 Task: Enable "Require signed commits" for the new branch protection rule in the 'JS' repository.
Action: Mouse moved to (1057, 167)
Screenshot: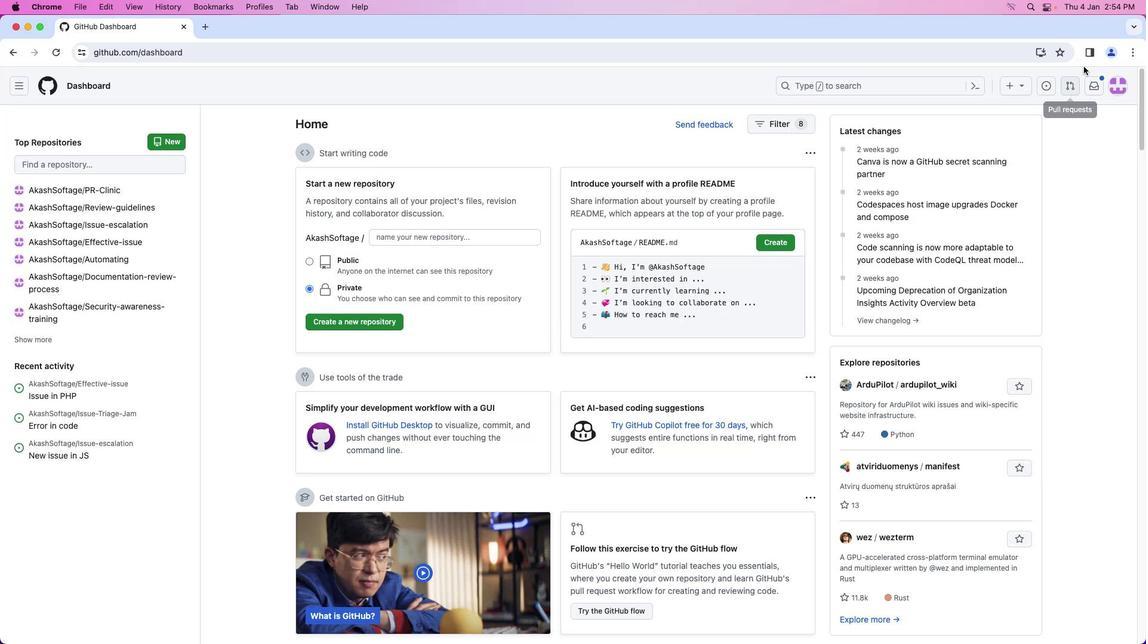 
Action: Mouse pressed left at (1057, 167)
Screenshot: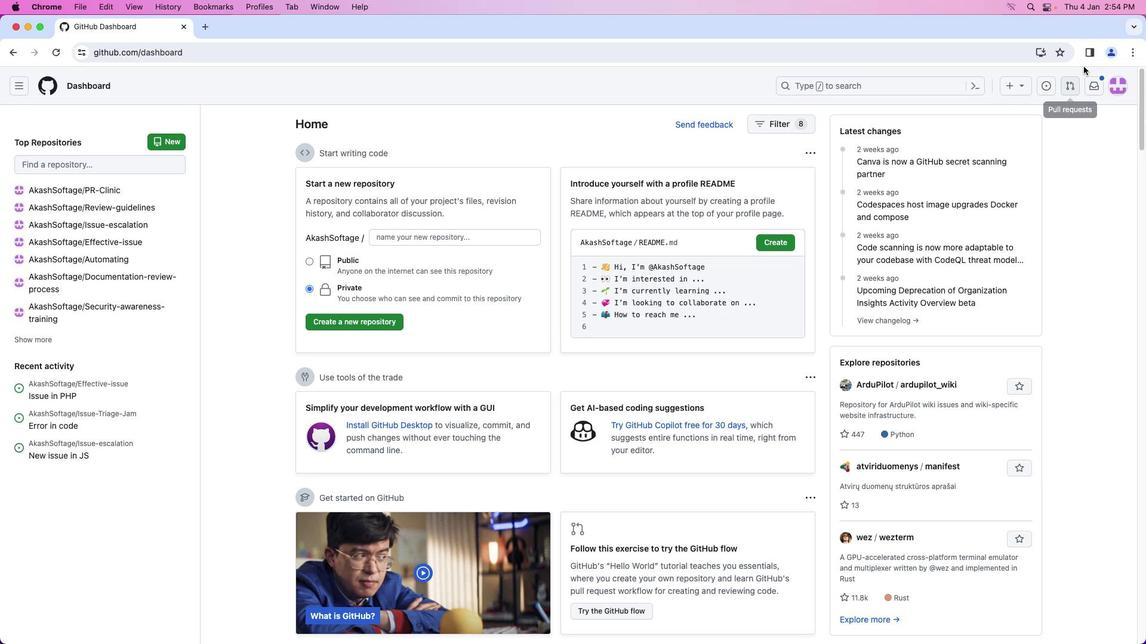 
Action: Mouse moved to (1115, 81)
Screenshot: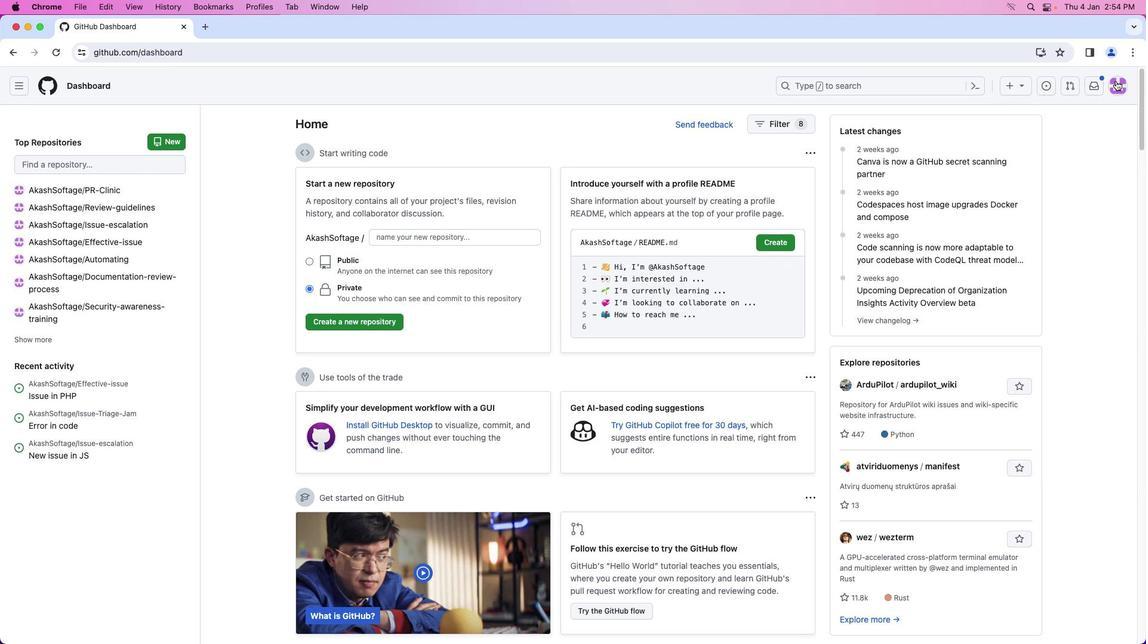 
Action: Mouse pressed left at (1115, 81)
Screenshot: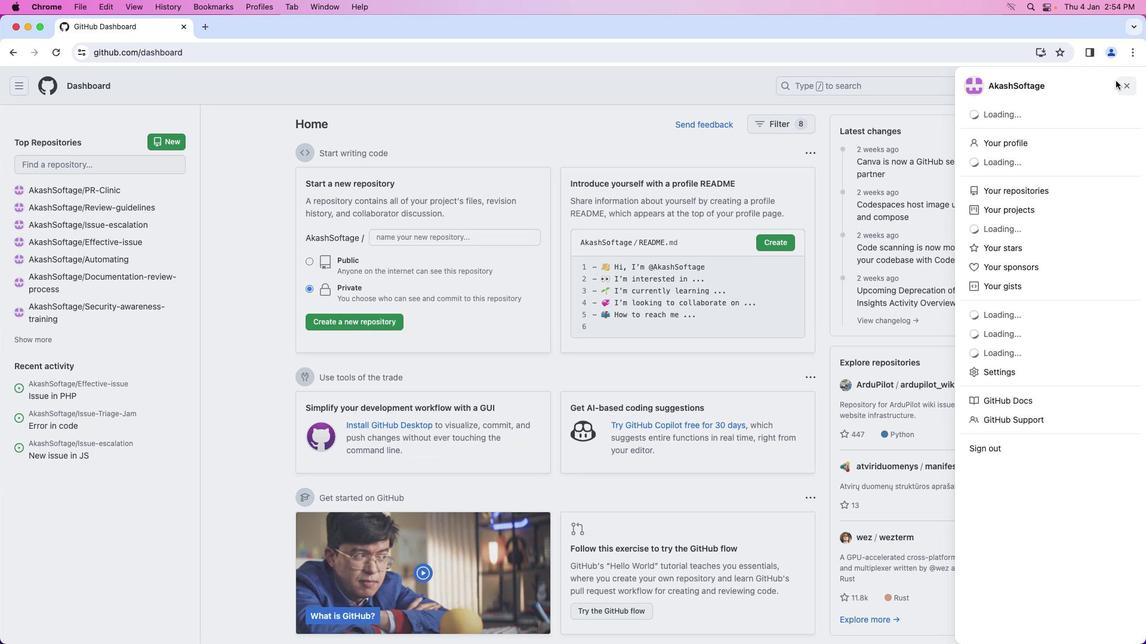 
Action: Mouse moved to (1046, 193)
Screenshot: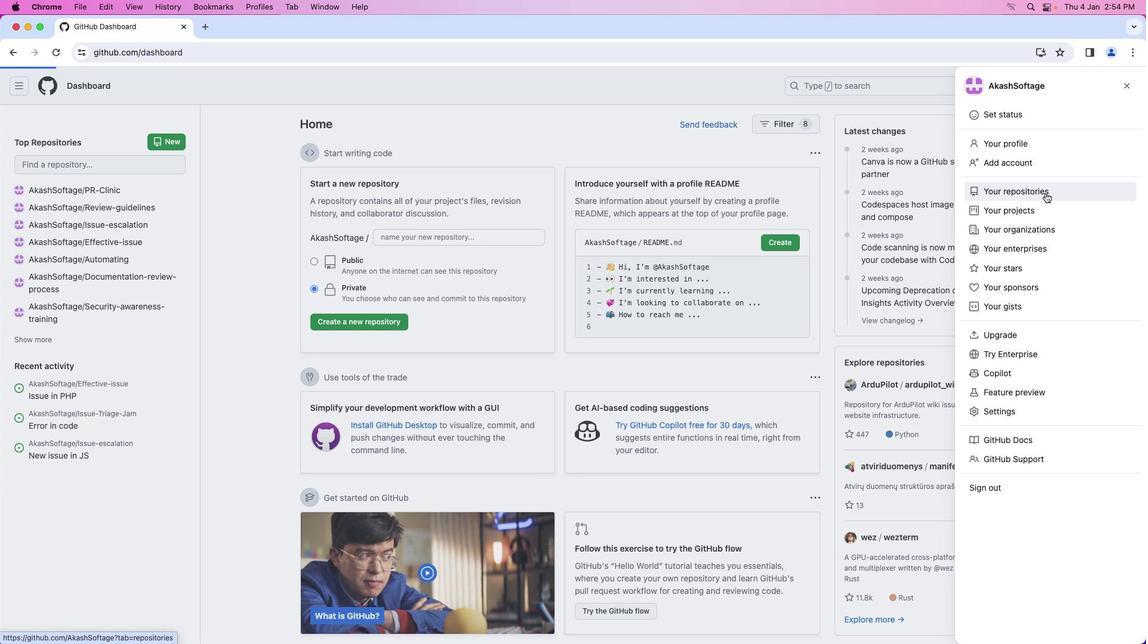 
Action: Mouse pressed left at (1046, 193)
Screenshot: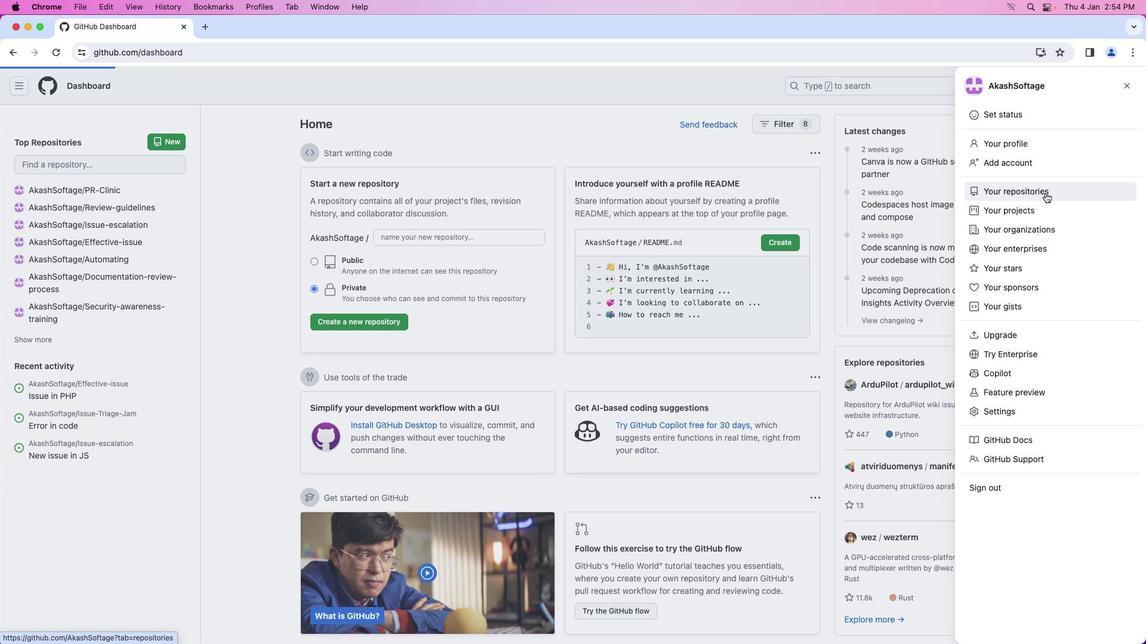 
Action: Mouse moved to (405, 197)
Screenshot: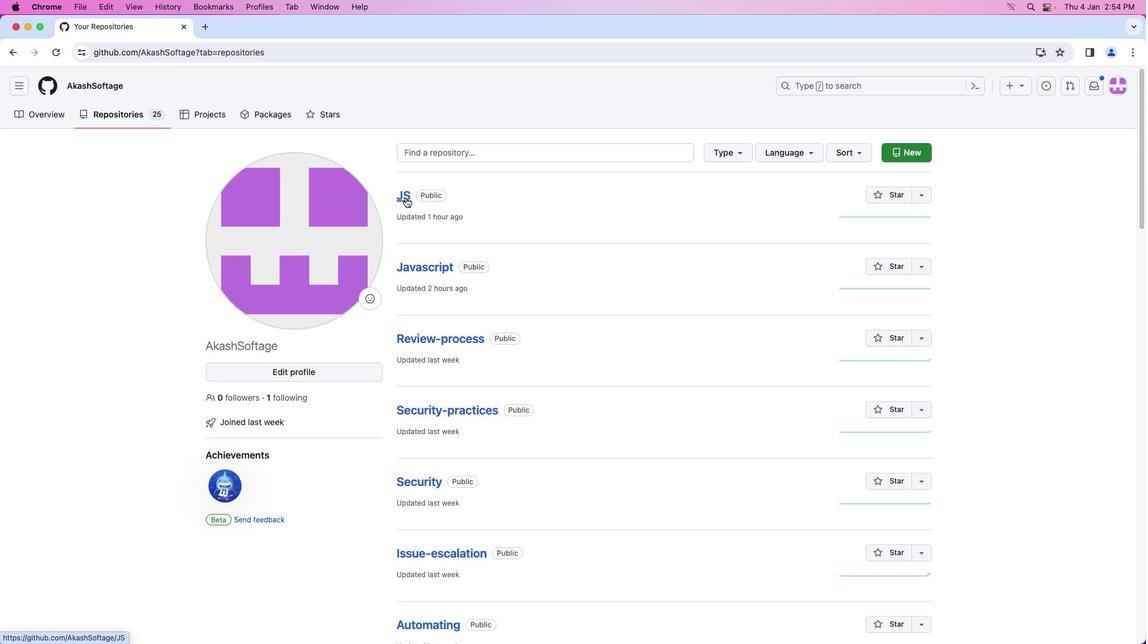 
Action: Mouse pressed left at (405, 197)
Screenshot: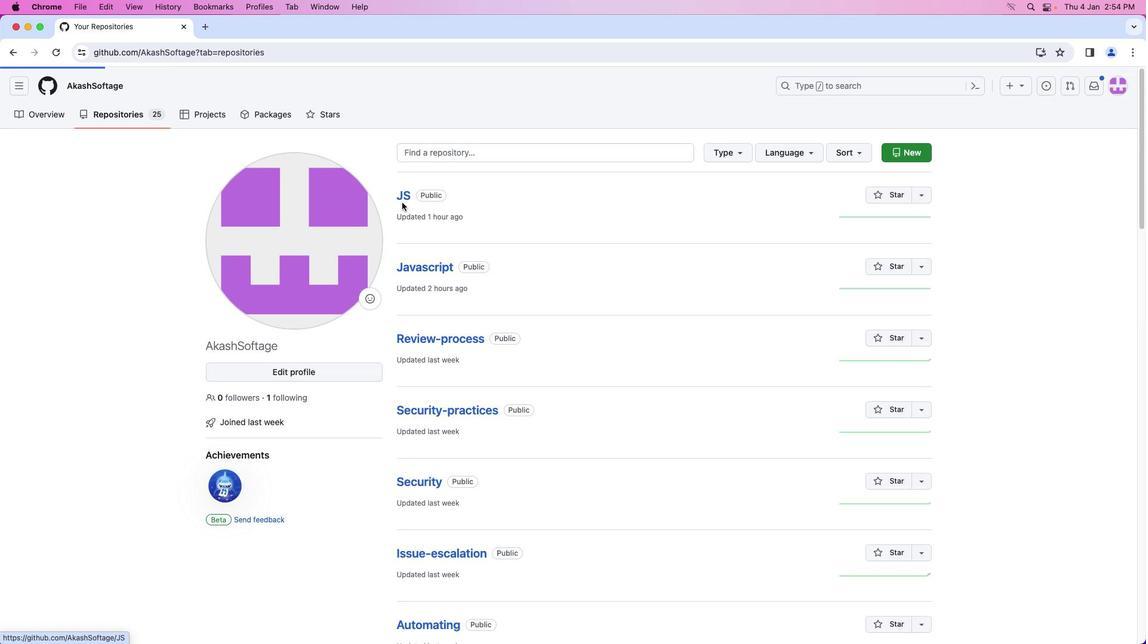 
Action: Mouse moved to (503, 121)
Screenshot: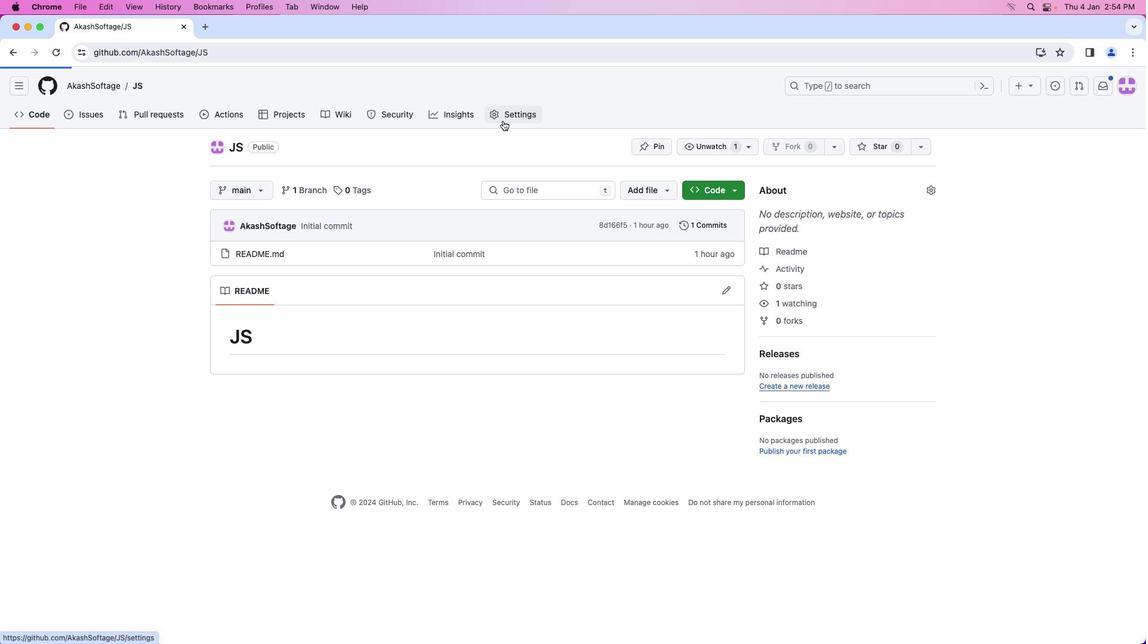 
Action: Mouse pressed left at (503, 121)
Screenshot: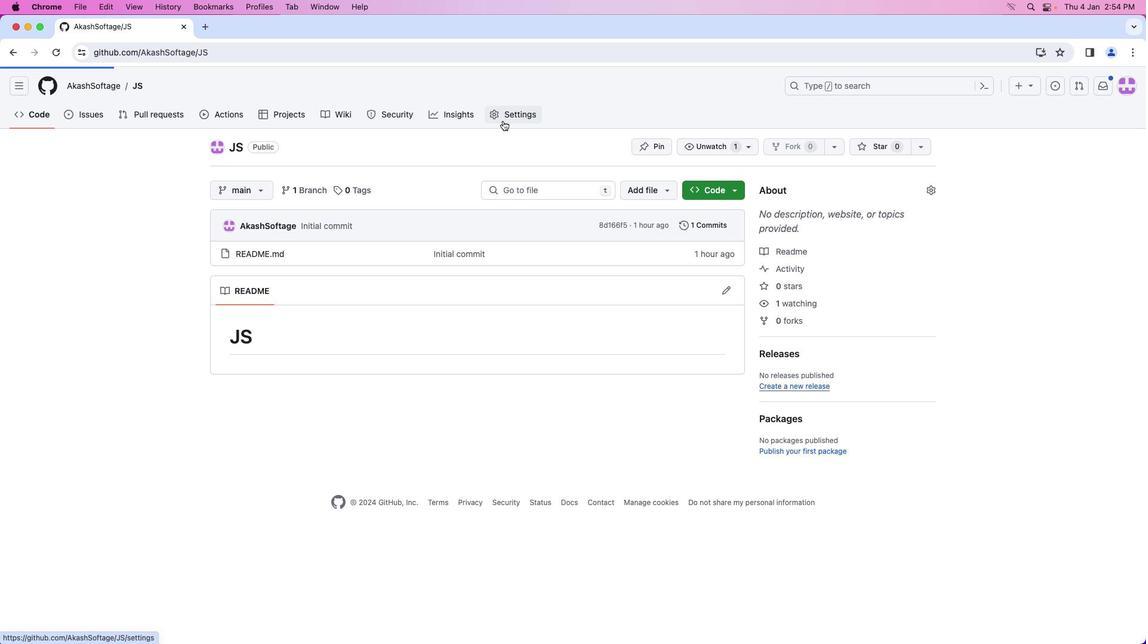
Action: Mouse moved to (271, 268)
Screenshot: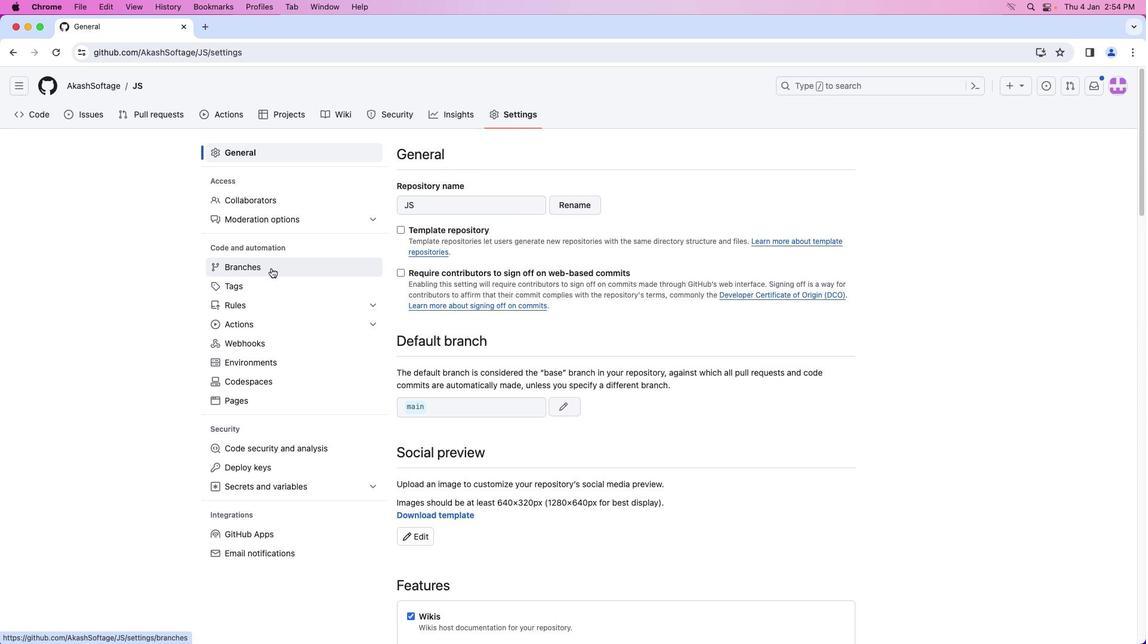
Action: Mouse pressed left at (271, 268)
Screenshot: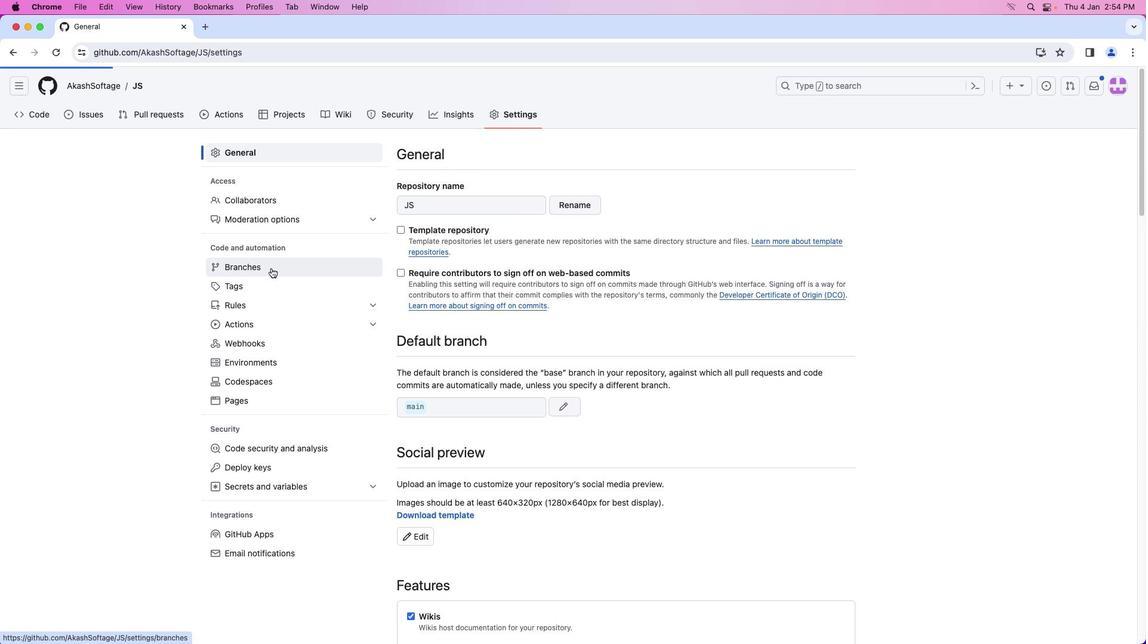 
Action: Mouse moved to (463, 236)
Screenshot: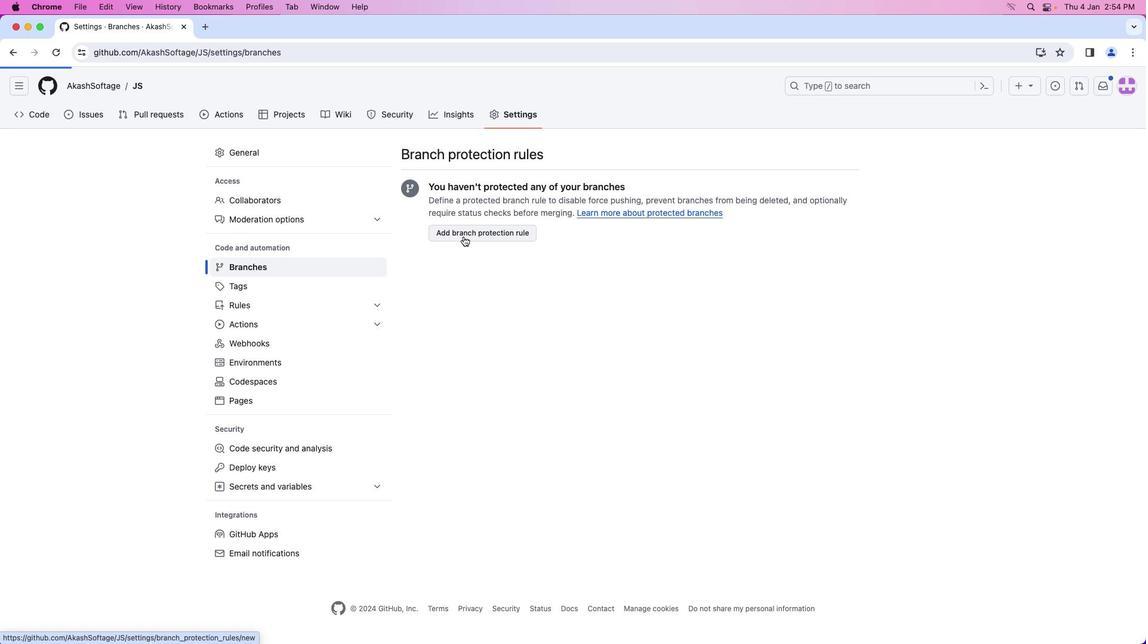 
Action: Mouse pressed left at (463, 236)
Screenshot: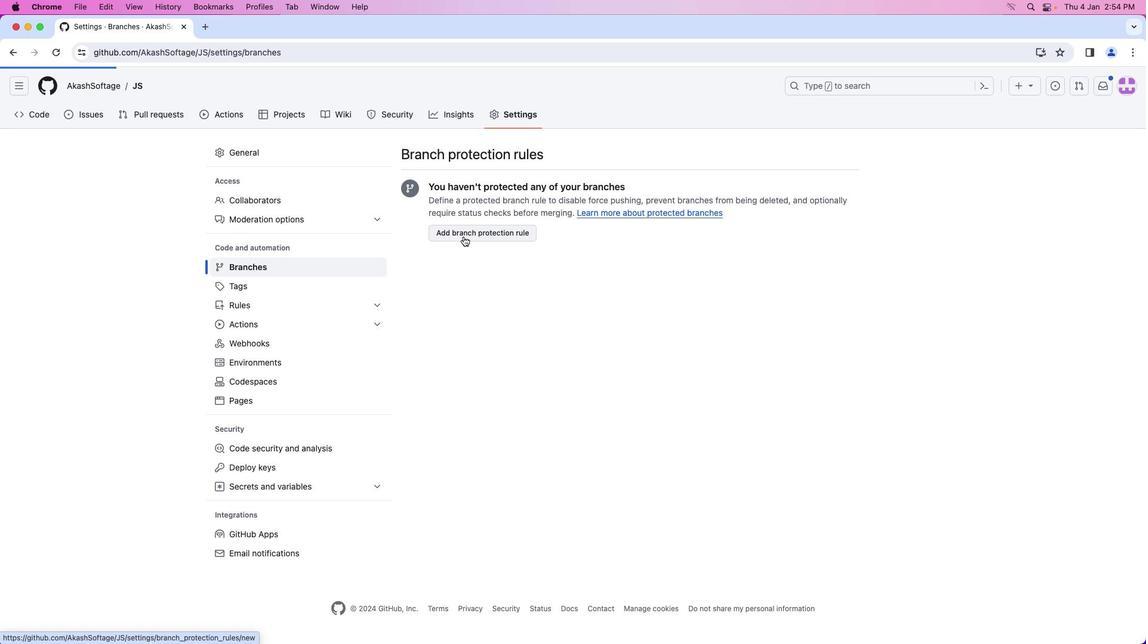 
Action: Mouse moved to (476, 324)
Screenshot: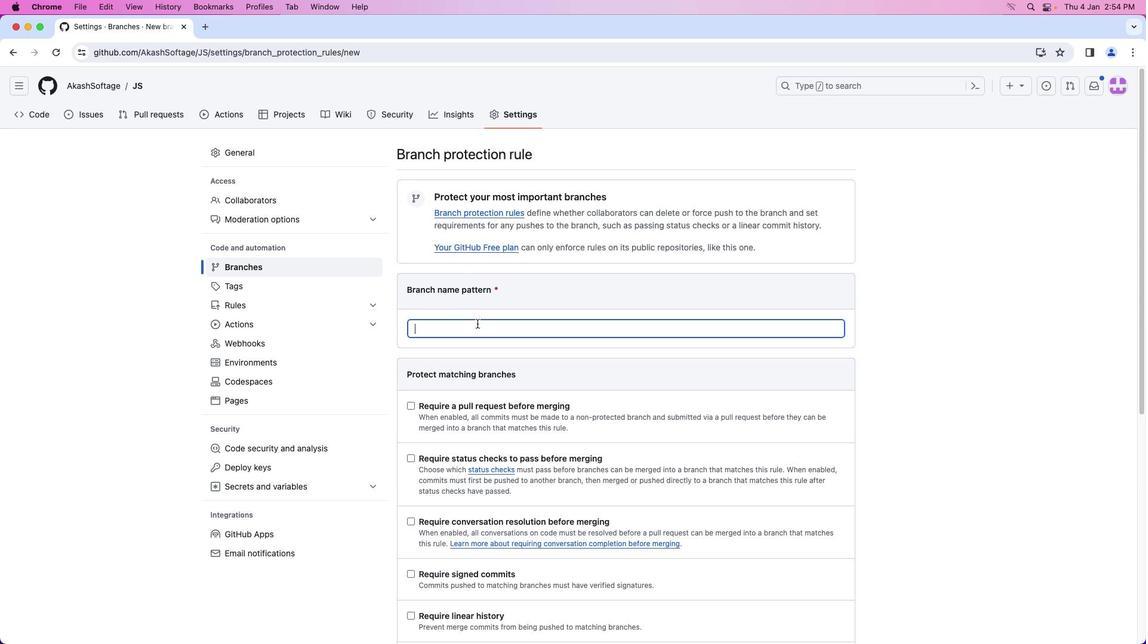 
Action: Mouse pressed left at (476, 324)
Screenshot: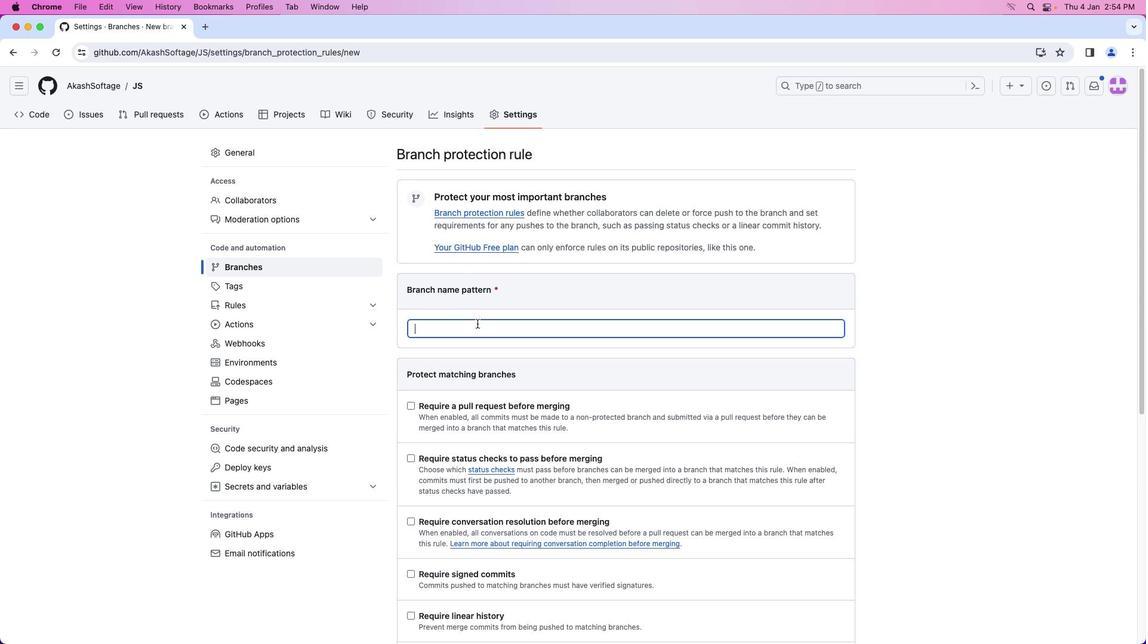 
Action: Key pressed 'h''i''g''h'
Screenshot: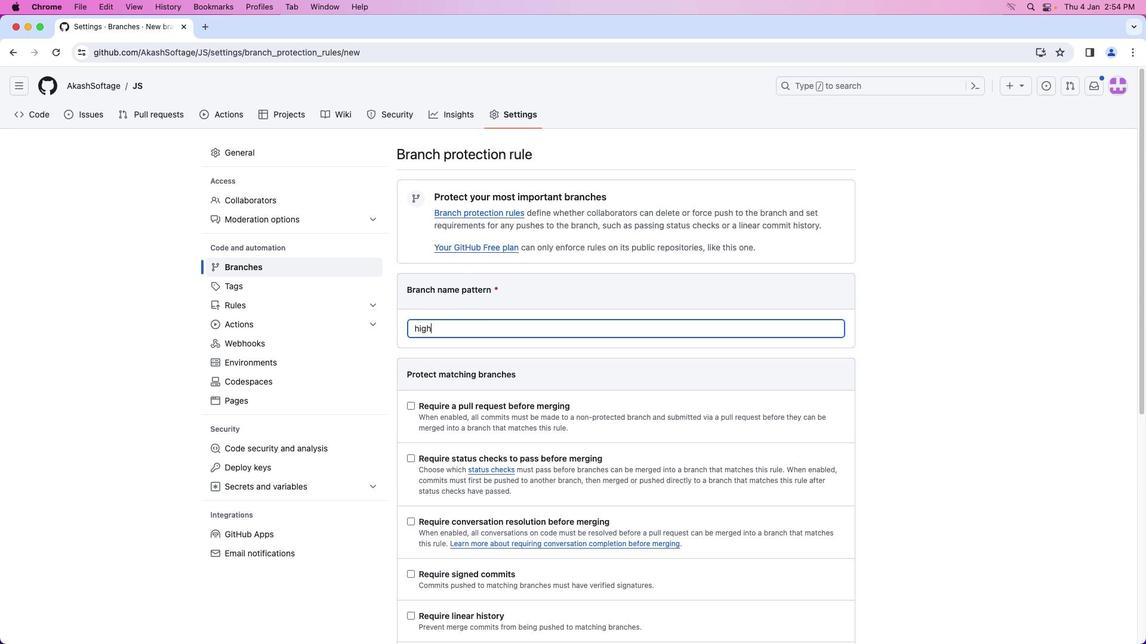 
Action: Mouse moved to (705, 428)
Screenshot: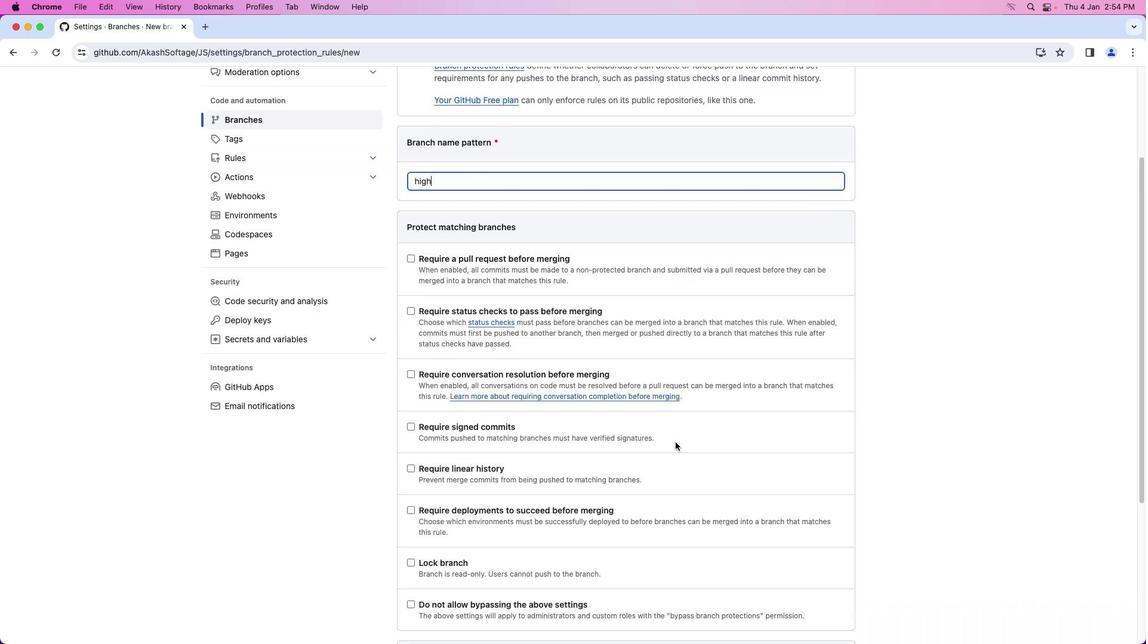 
Action: Mouse scrolled (705, 428) with delta (0, 0)
Screenshot: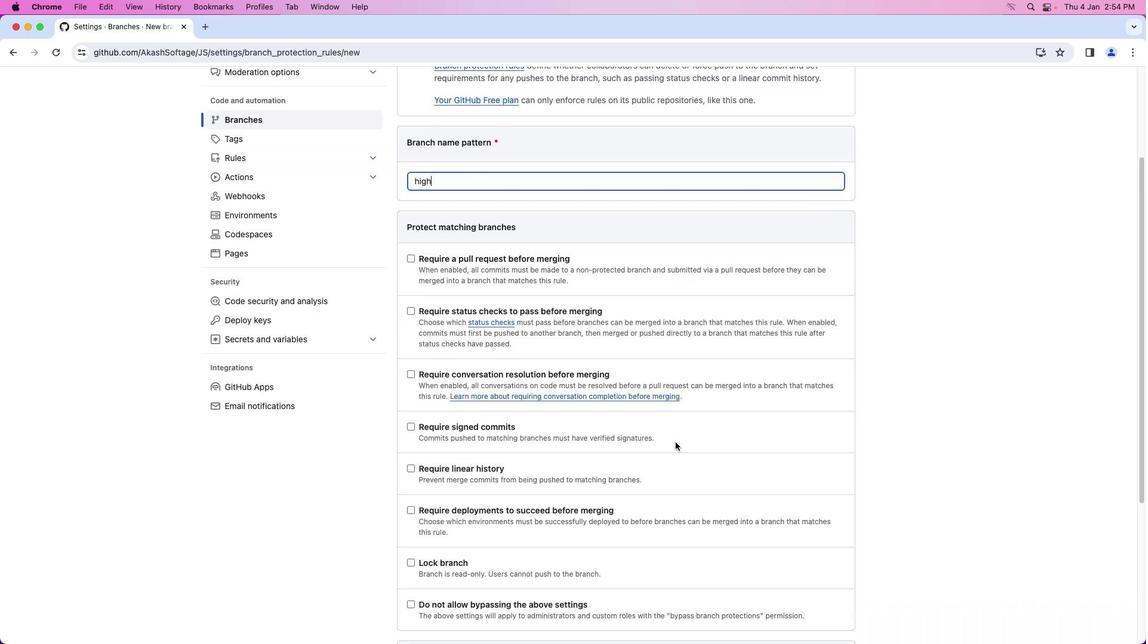 
Action: Mouse moved to (689, 437)
Screenshot: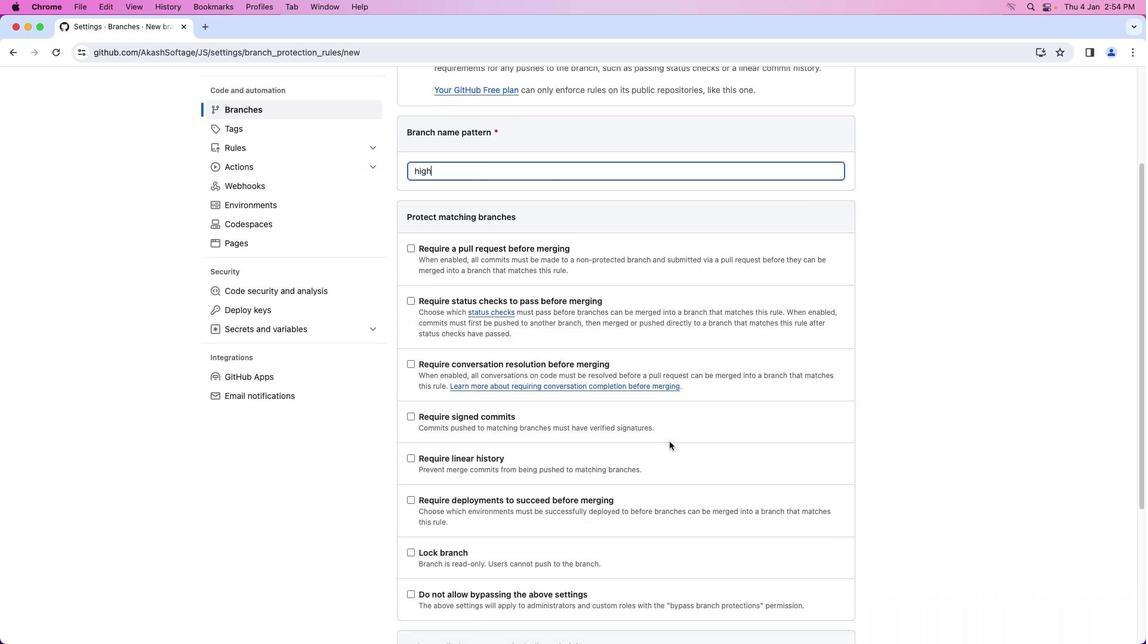 
Action: Mouse scrolled (689, 437) with delta (0, 0)
Screenshot: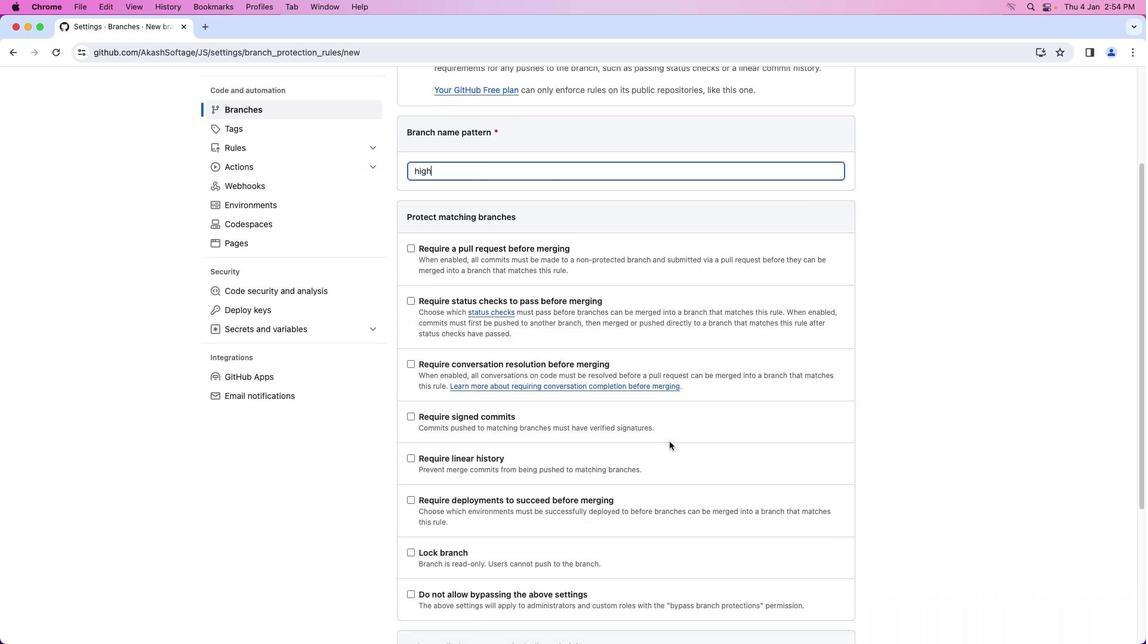 
Action: Mouse moved to (682, 441)
Screenshot: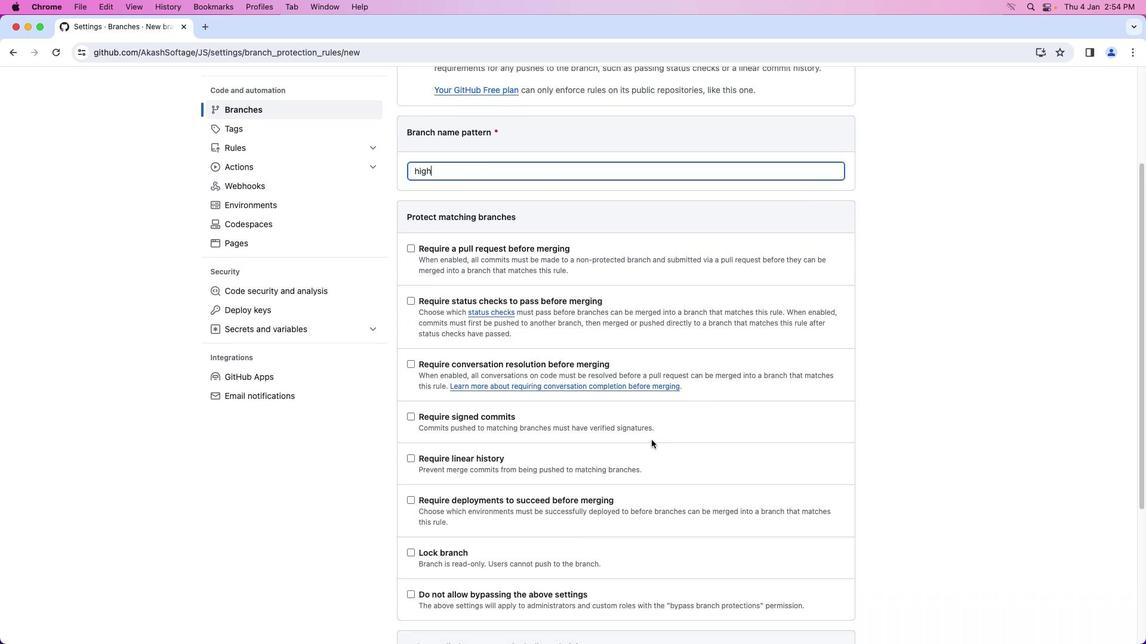 
Action: Mouse scrolled (682, 441) with delta (0, 0)
Screenshot: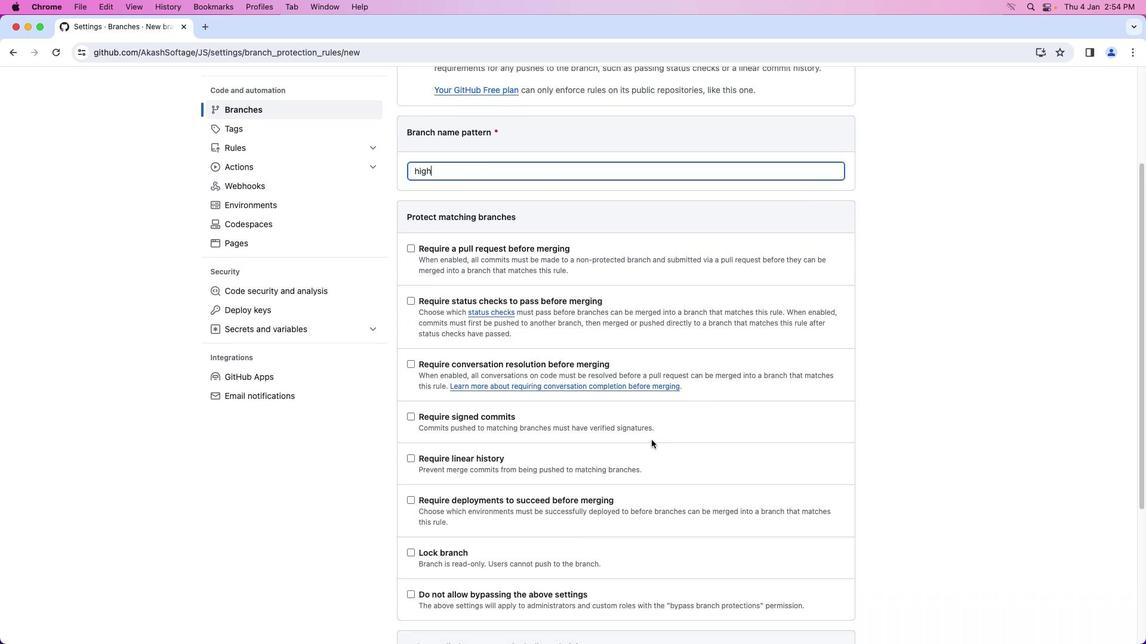 
Action: Mouse moved to (681, 442)
Screenshot: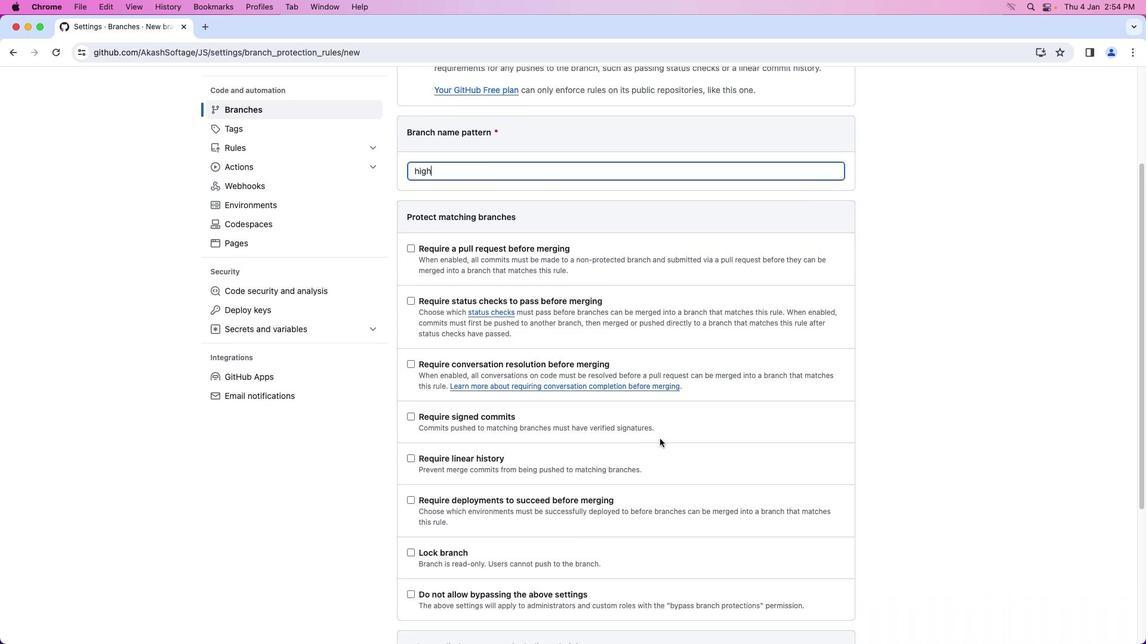 
Action: Mouse scrolled (681, 442) with delta (0, 0)
Screenshot: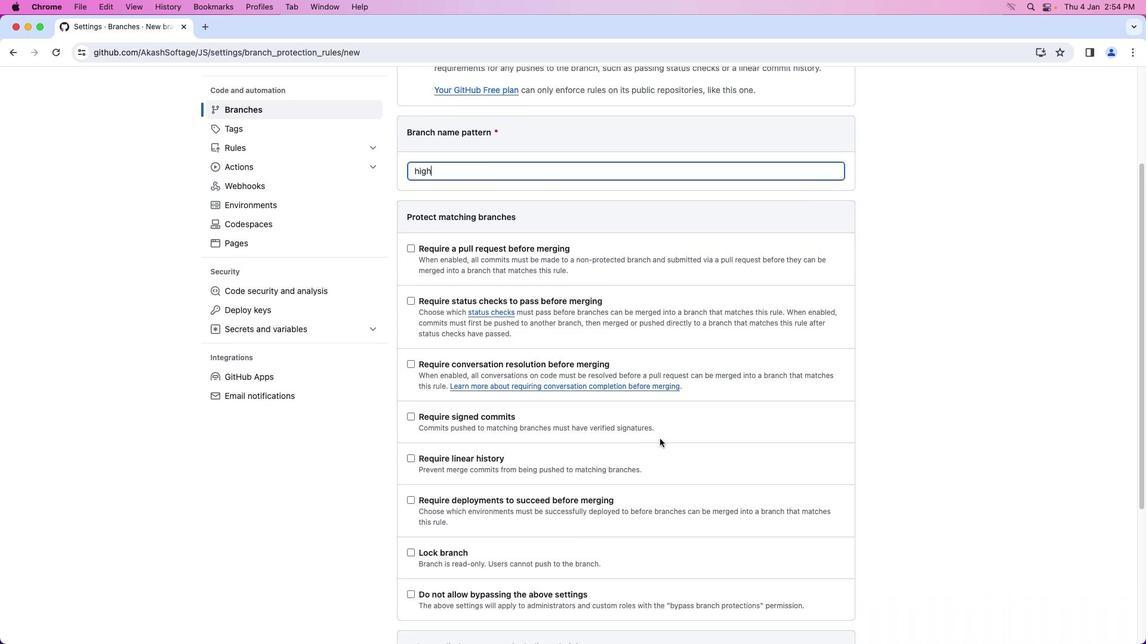 
Action: Mouse moved to (679, 442)
Screenshot: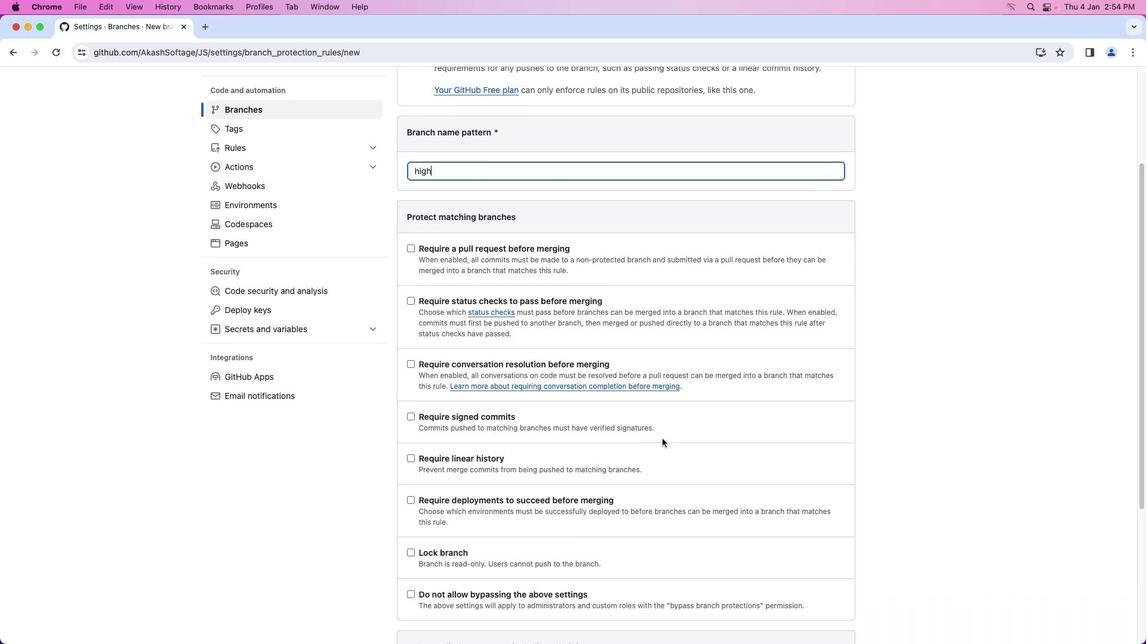
Action: Mouse scrolled (679, 442) with delta (0, -1)
Screenshot: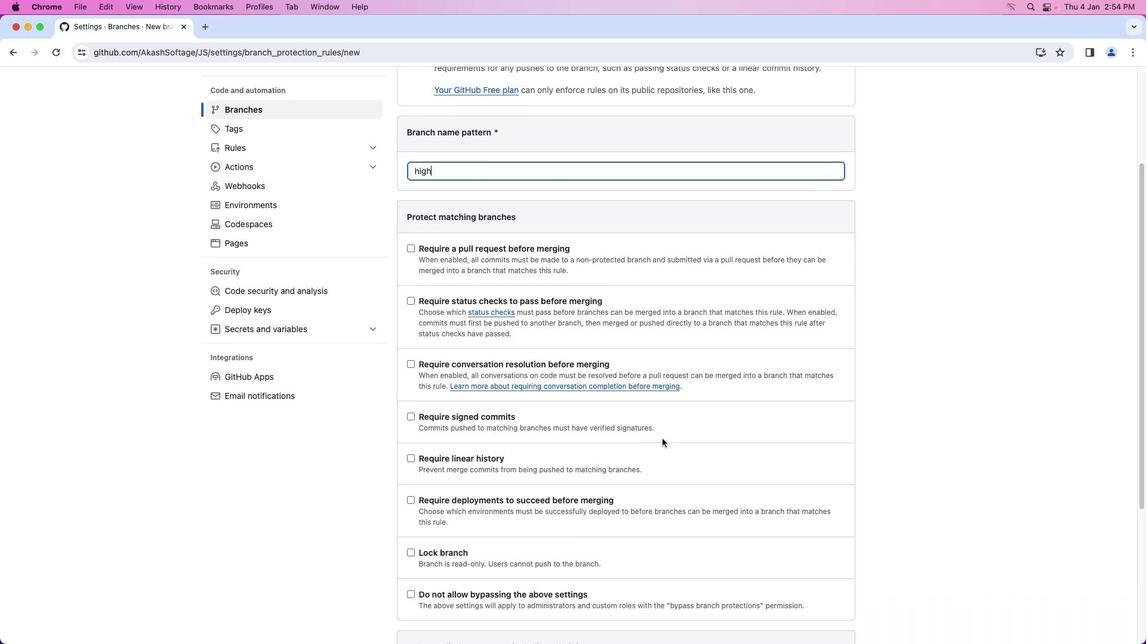 
Action: Mouse moved to (411, 416)
Screenshot: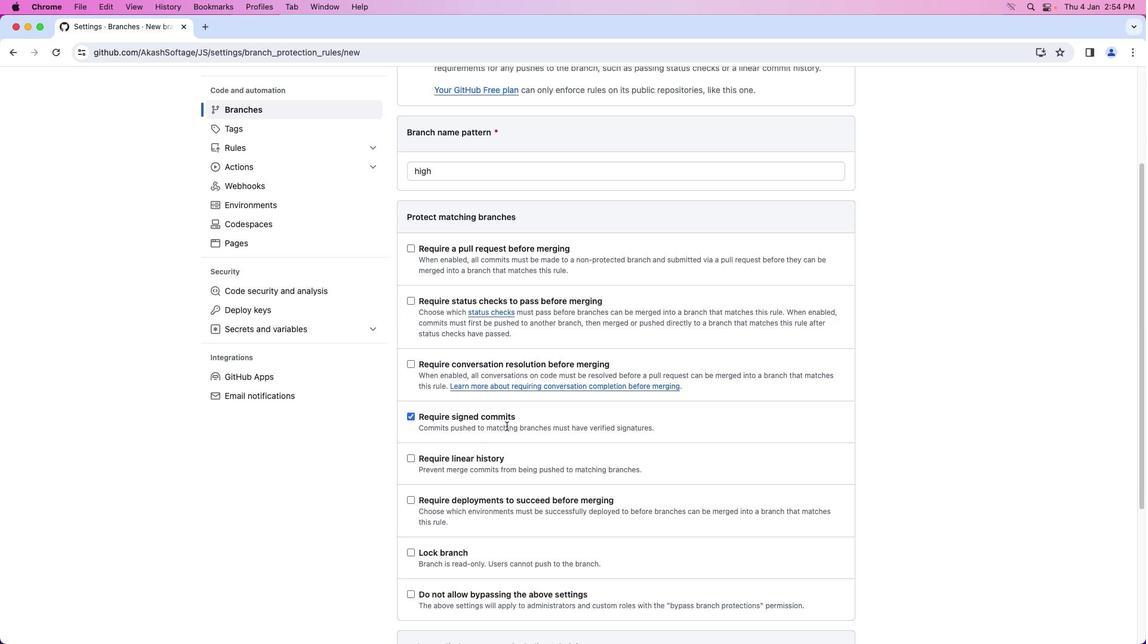 
Action: Mouse pressed left at (411, 416)
Screenshot: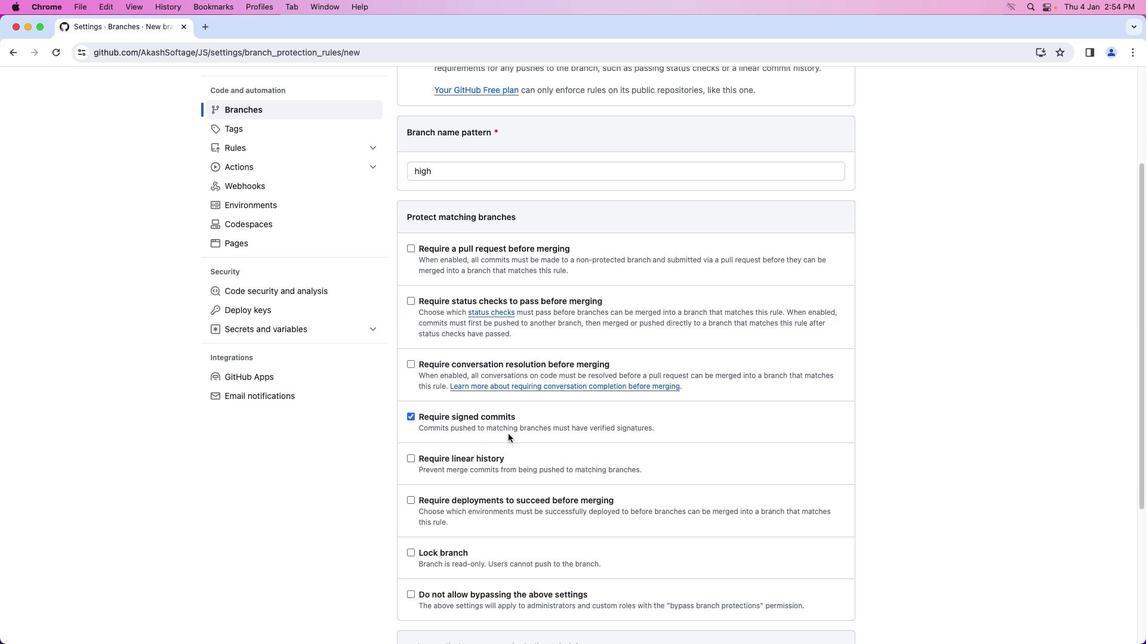 
Action: Mouse moved to (508, 433)
Screenshot: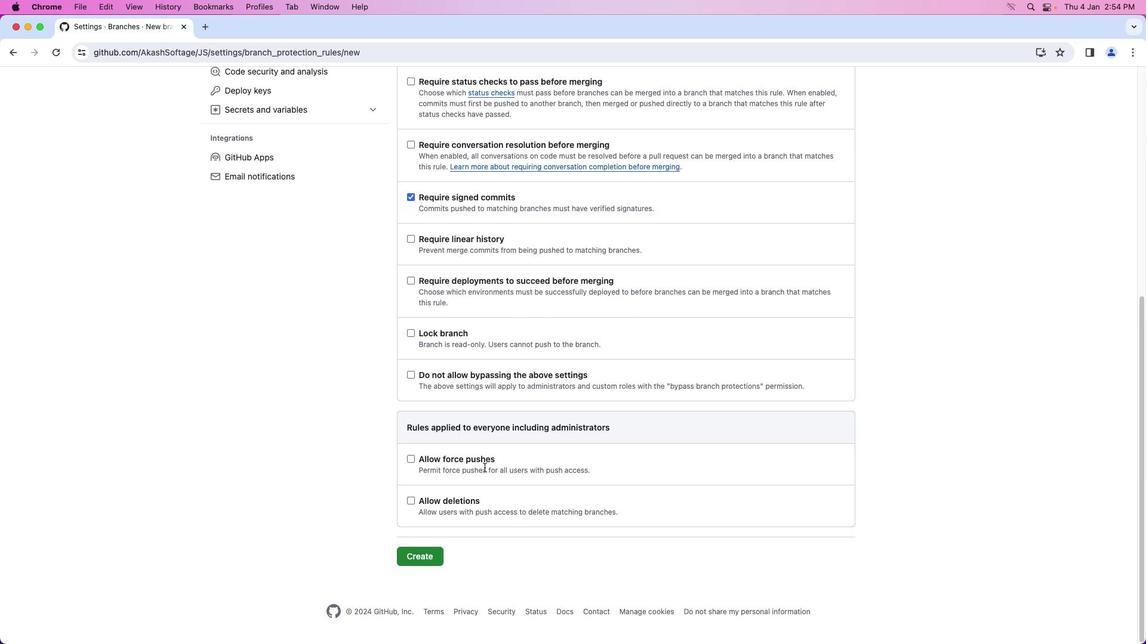
Action: Mouse scrolled (508, 433) with delta (0, 0)
Screenshot: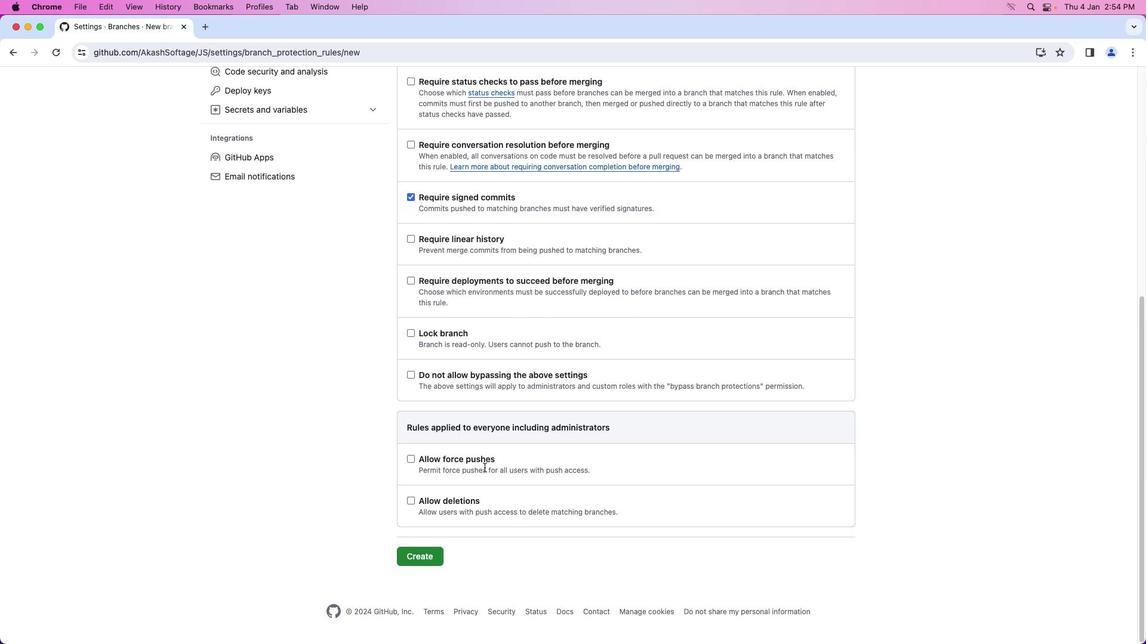 
Action: Mouse moved to (509, 440)
Screenshot: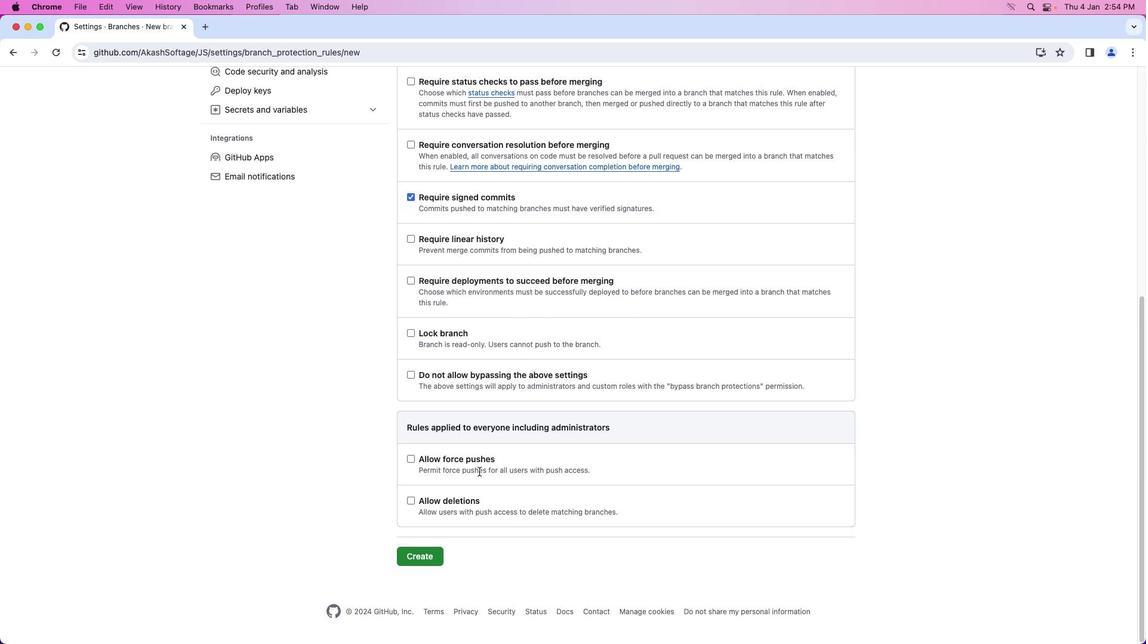 
Action: Mouse scrolled (509, 440) with delta (0, 0)
Screenshot: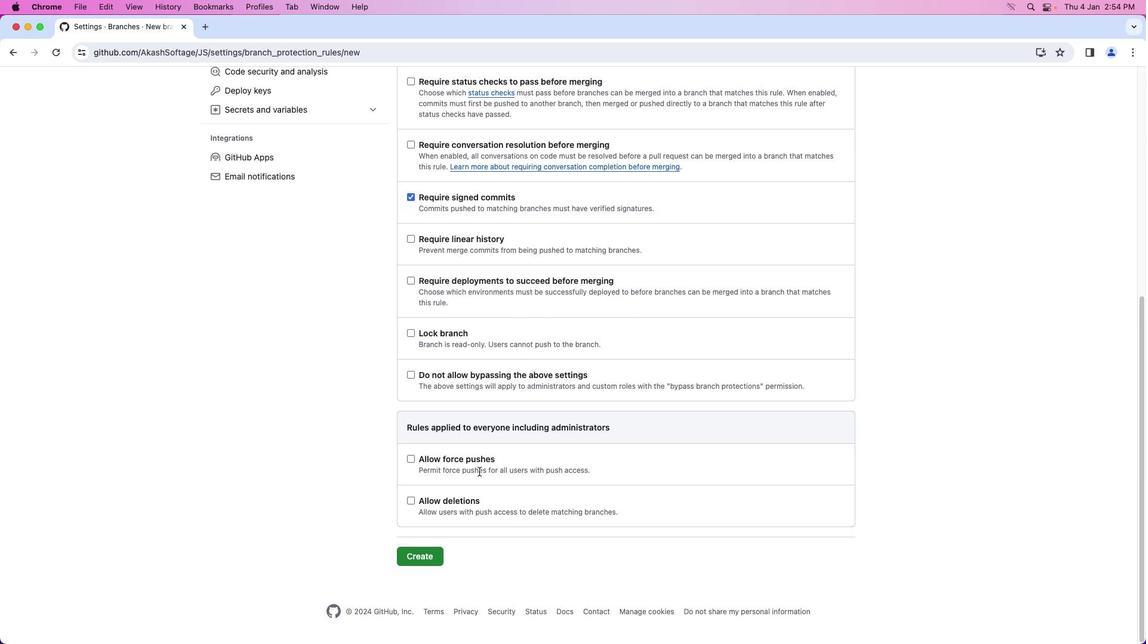 
Action: Mouse moved to (508, 441)
Screenshot: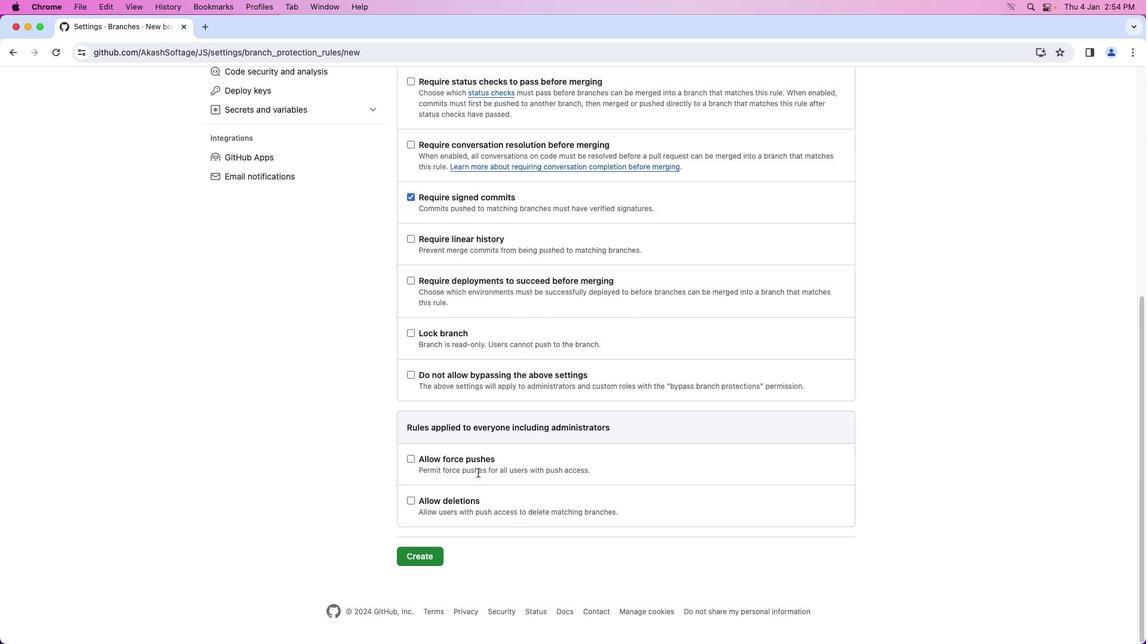
Action: Mouse scrolled (508, 441) with delta (0, -1)
Screenshot: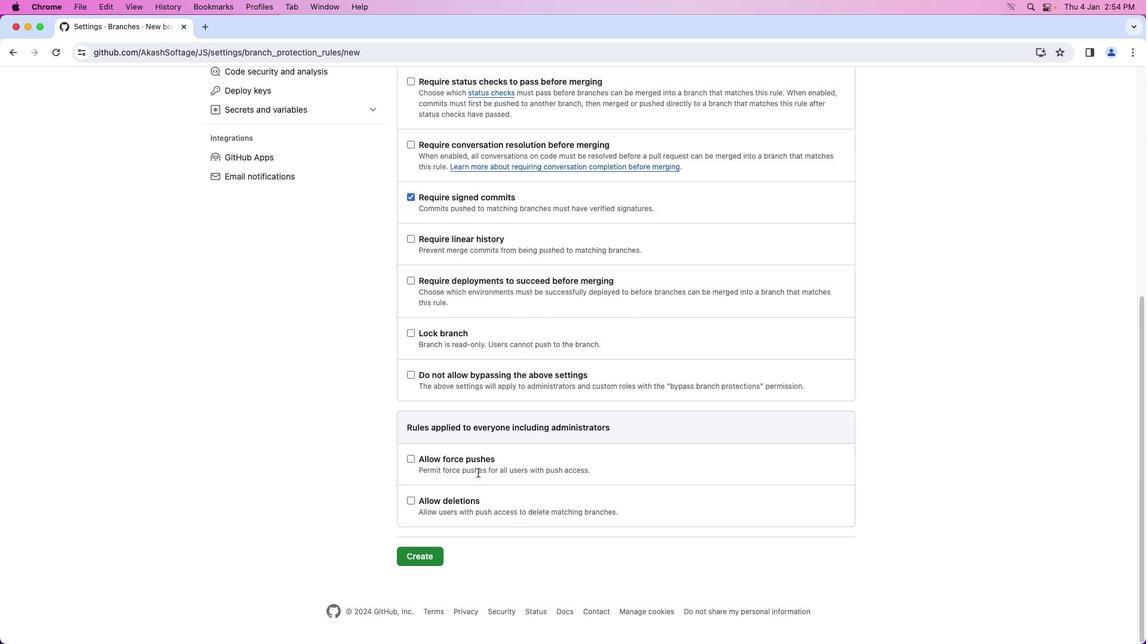 
Action: Mouse moved to (508, 442)
Screenshot: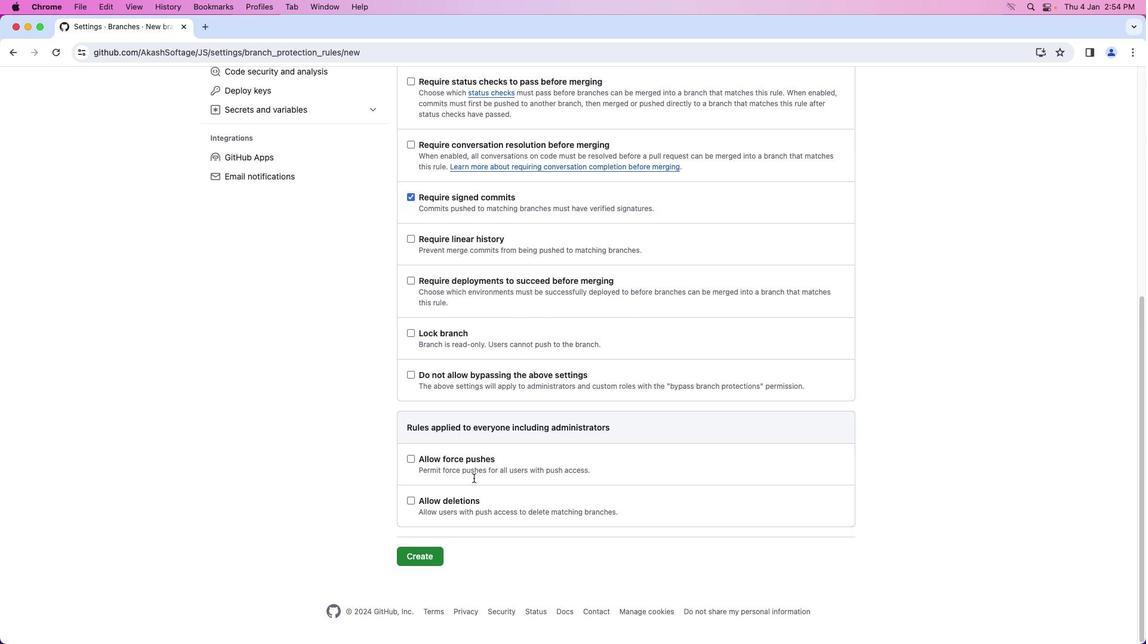 
Action: Mouse scrolled (508, 442) with delta (0, -2)
Screenshot: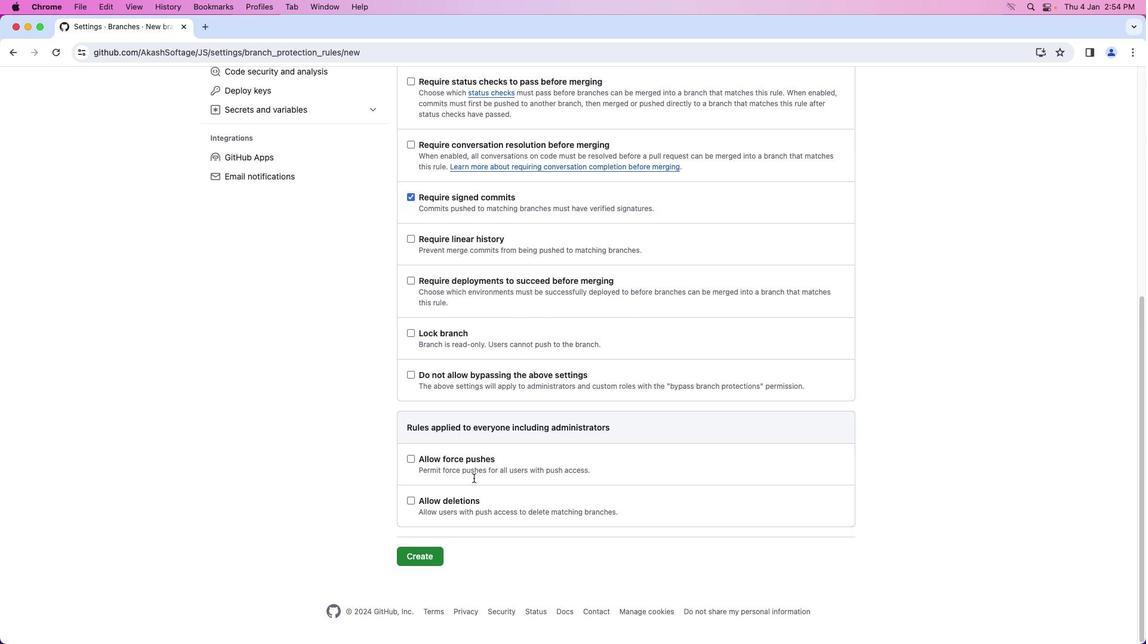 
Action: Mouse scrolled (508, 442) with delta (0, -2)
Screenshot: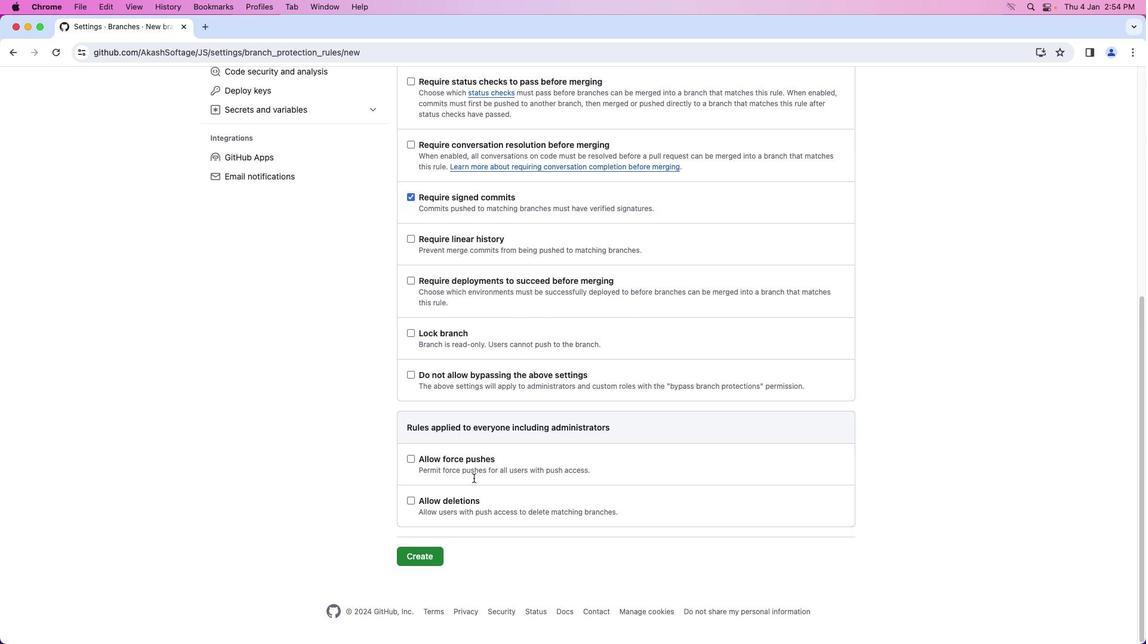 
Action: Mouse moved to (507, 442)
Screenshot: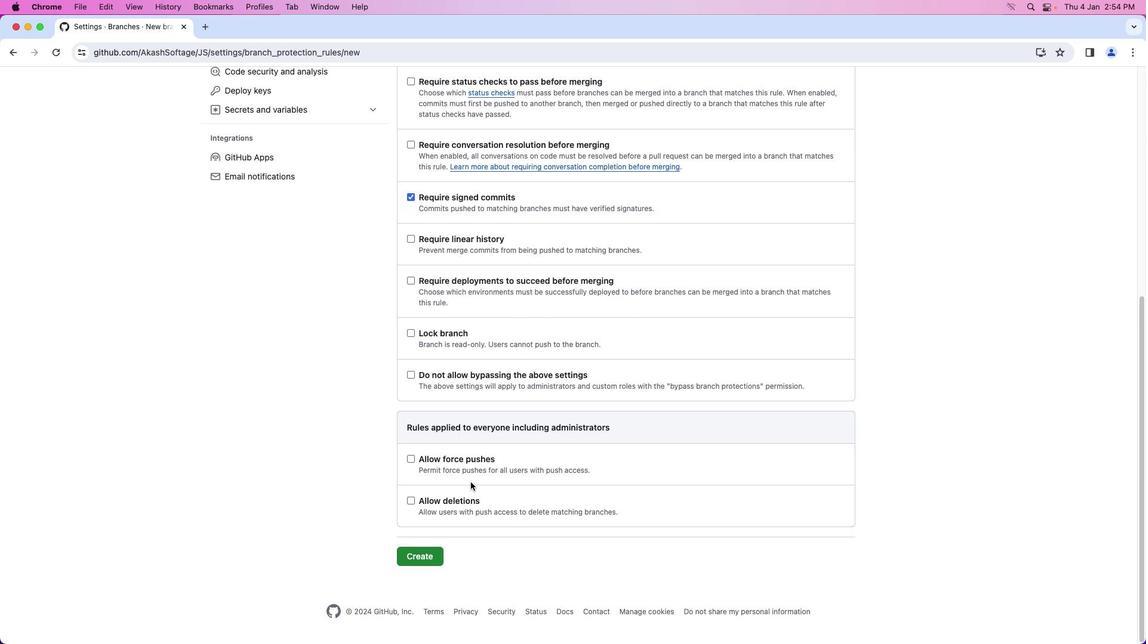 
Action: Mouse scrolled (507, 442) with delta (0, -3)
Screenshot: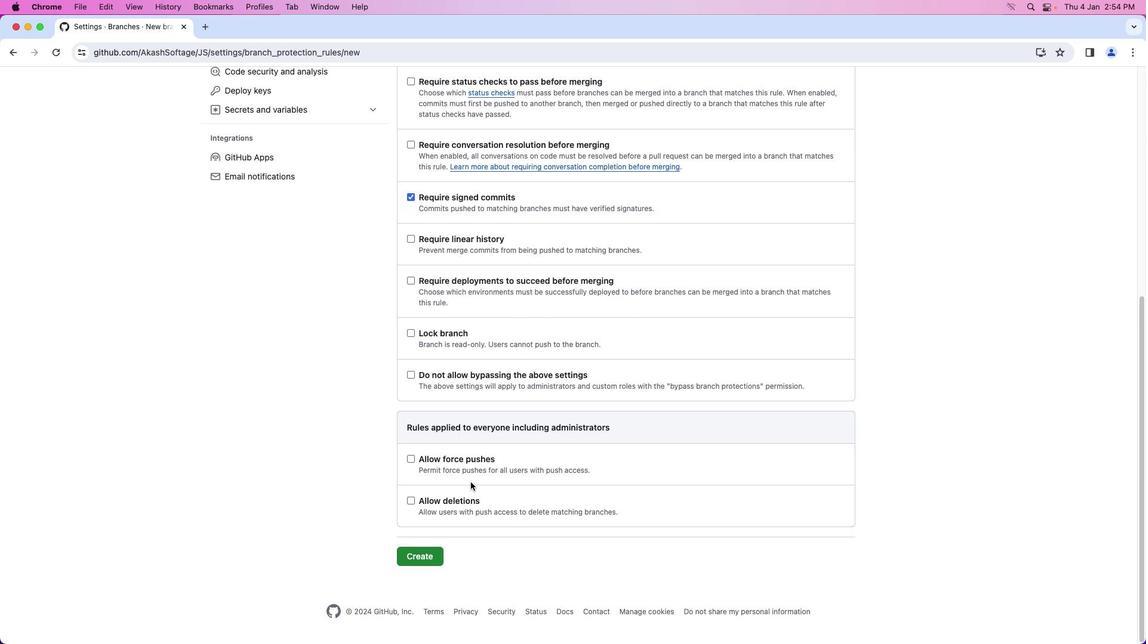 
Action: Mouse moved to (507, 442)
Screenshot: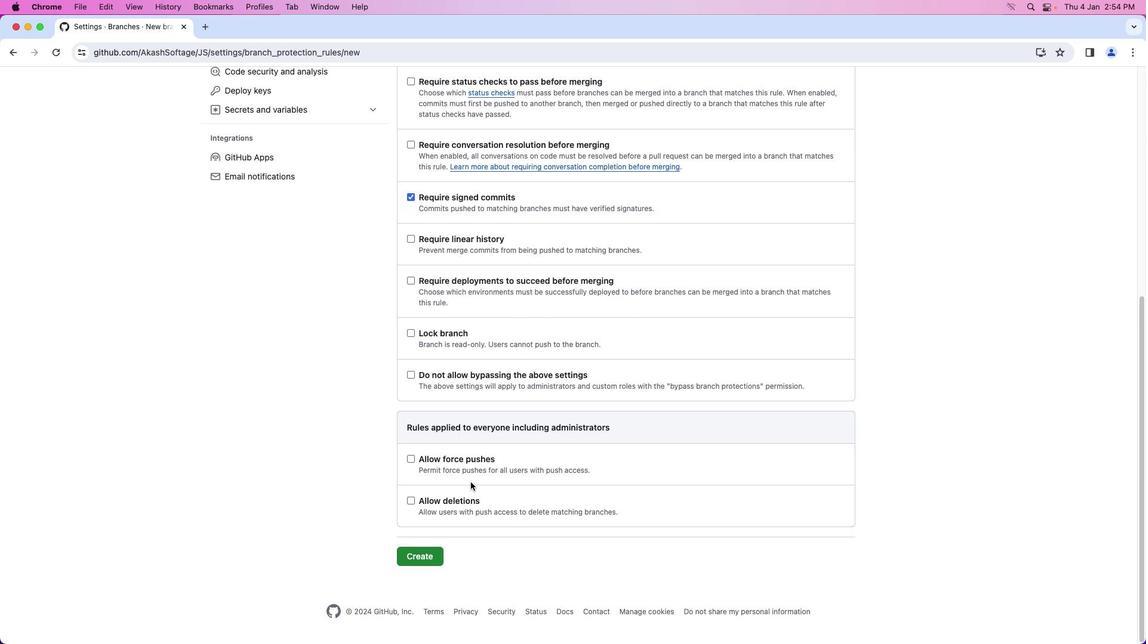 
Action: Mouse scrolled (507, 442) with delta (0, -4)
Screenshot: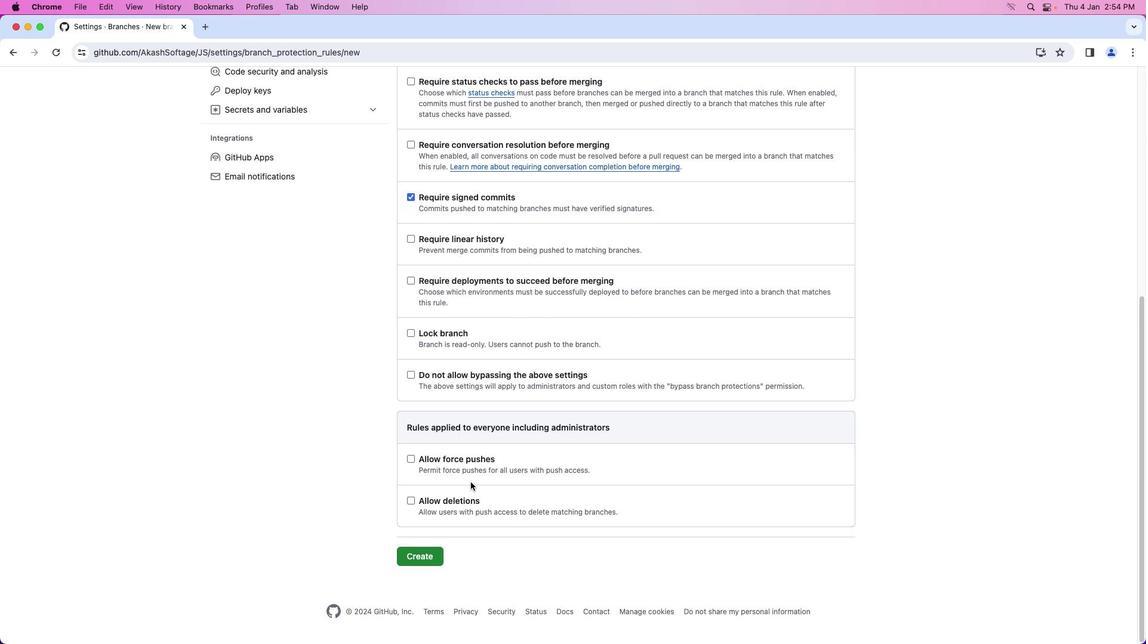 
Action: Mouse moved to (504, 445)
Screenshot: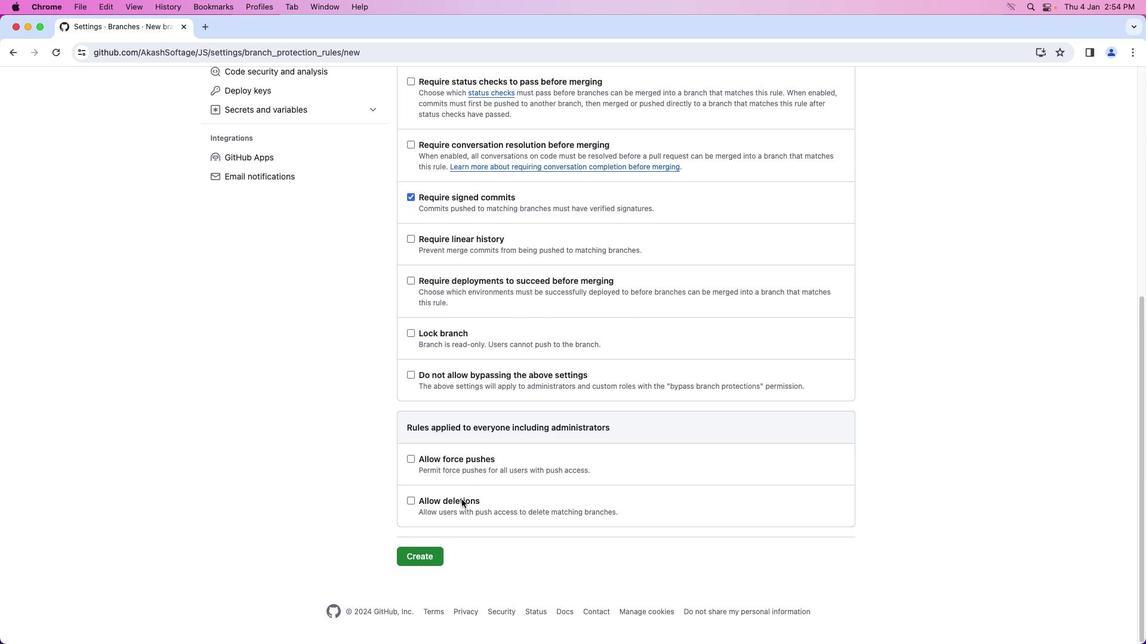 
Action: Mouse scrolled (504, 445) with delta (0, -4)
Screenshot: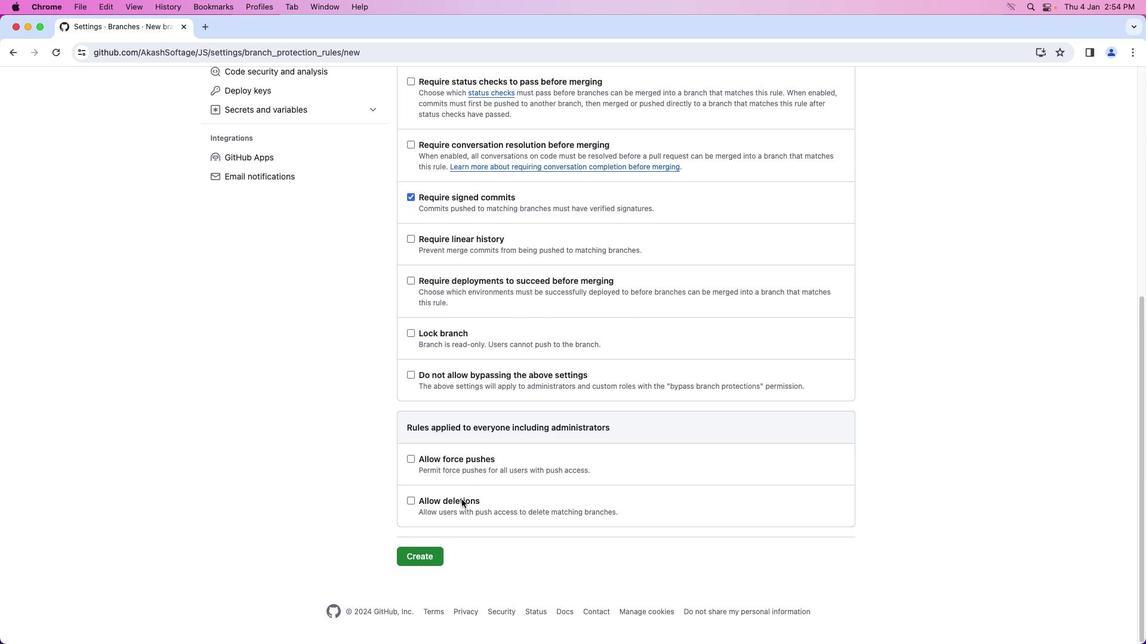 
Action: Mouse moved to (429, 555)
Screenshot: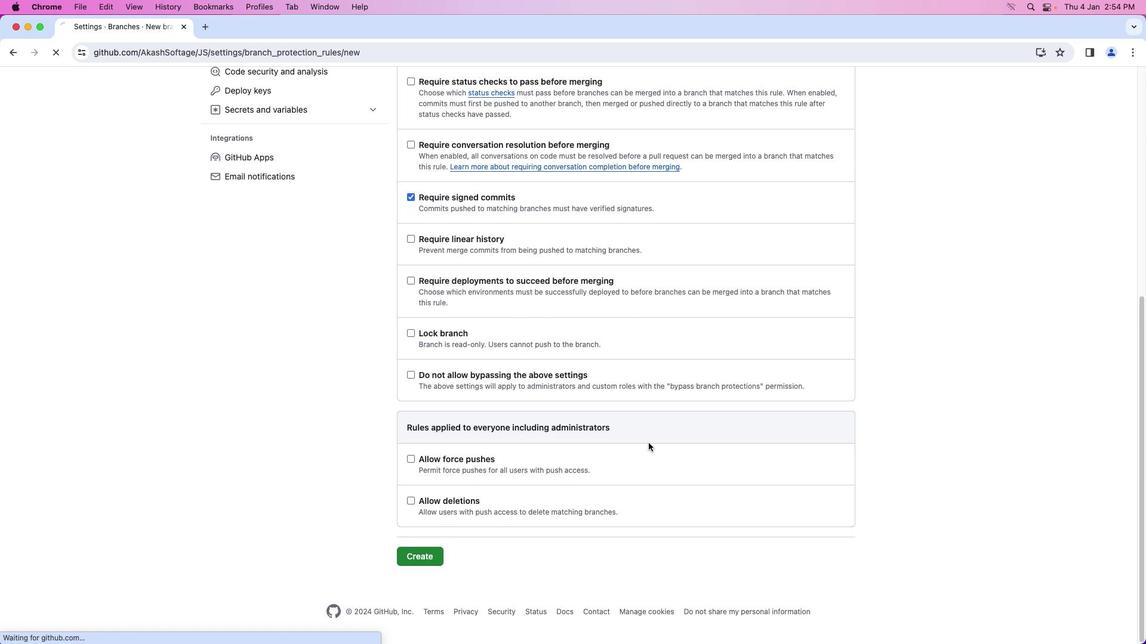 
Action: Mouse pressed left at (429, 555)
Screenshot: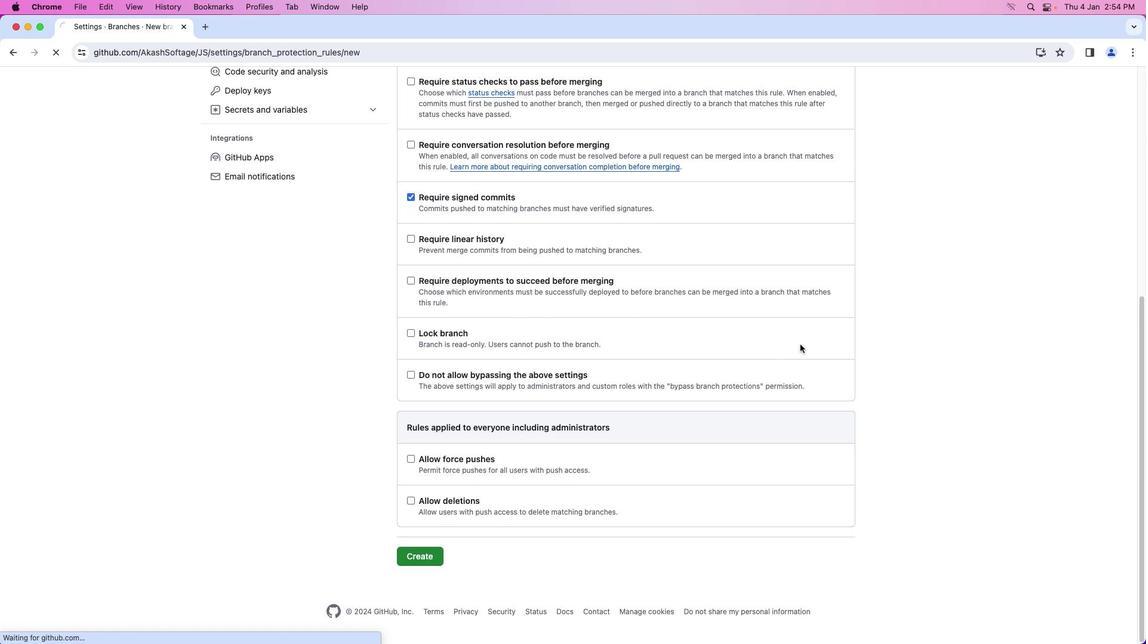 
Action: Mouse moved to (800, 344)
Screenshot: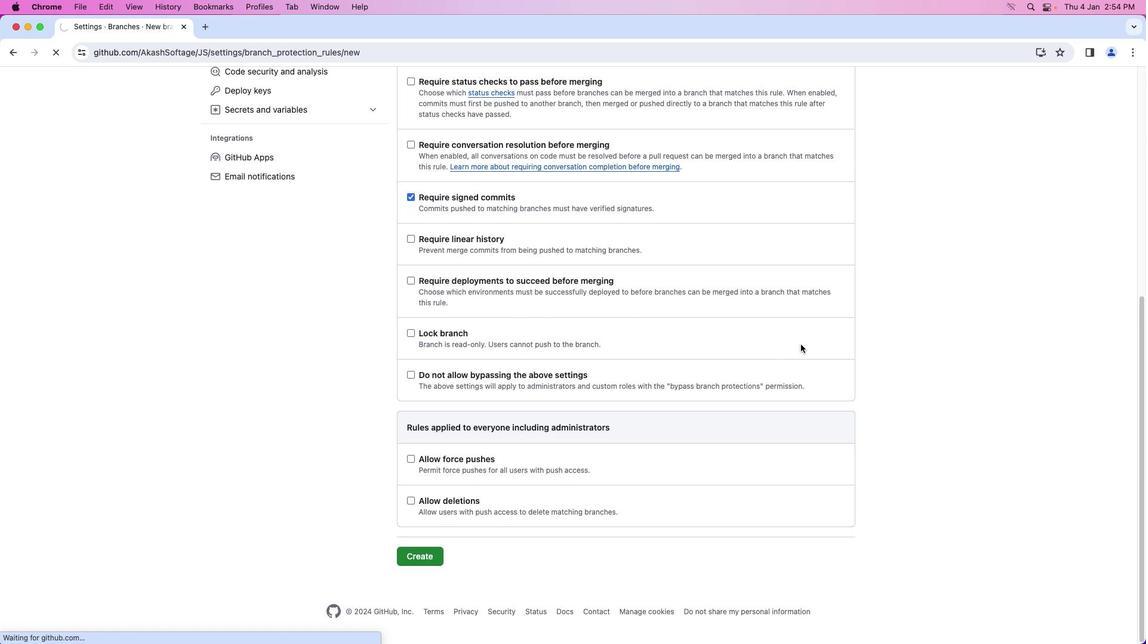 
